 Task: Move the email from 'Soft Age' with the subject 'Request for information' to the 'Personal' folder.
Action: Mouse moved to (85, 299)
Screenshot: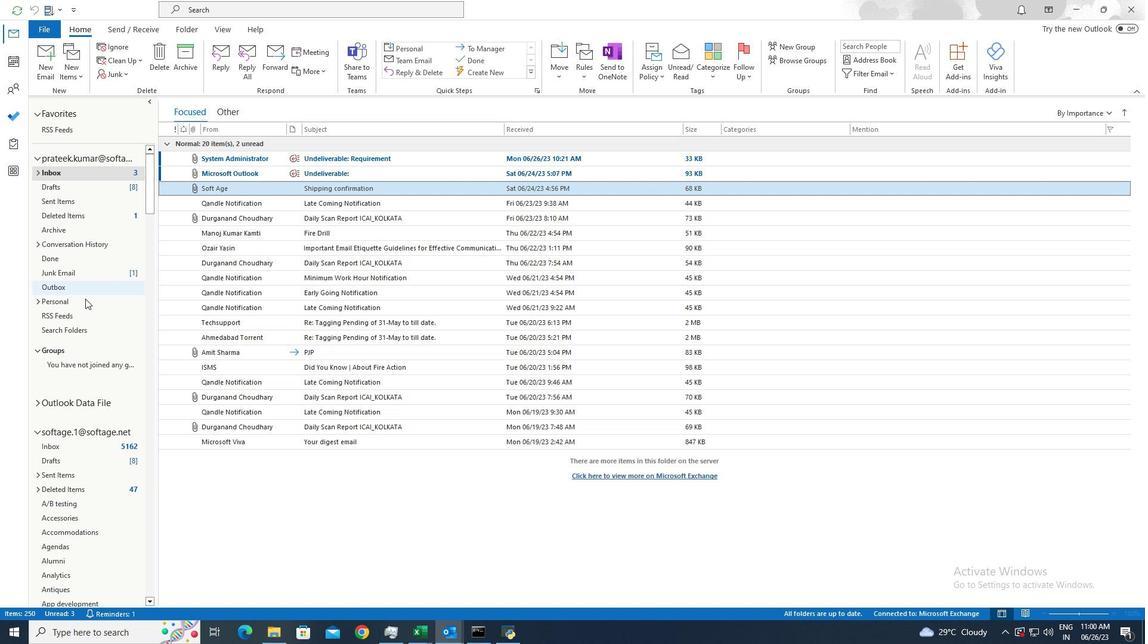
Action: Mouse pressed left at (85, 299)
Screenshot: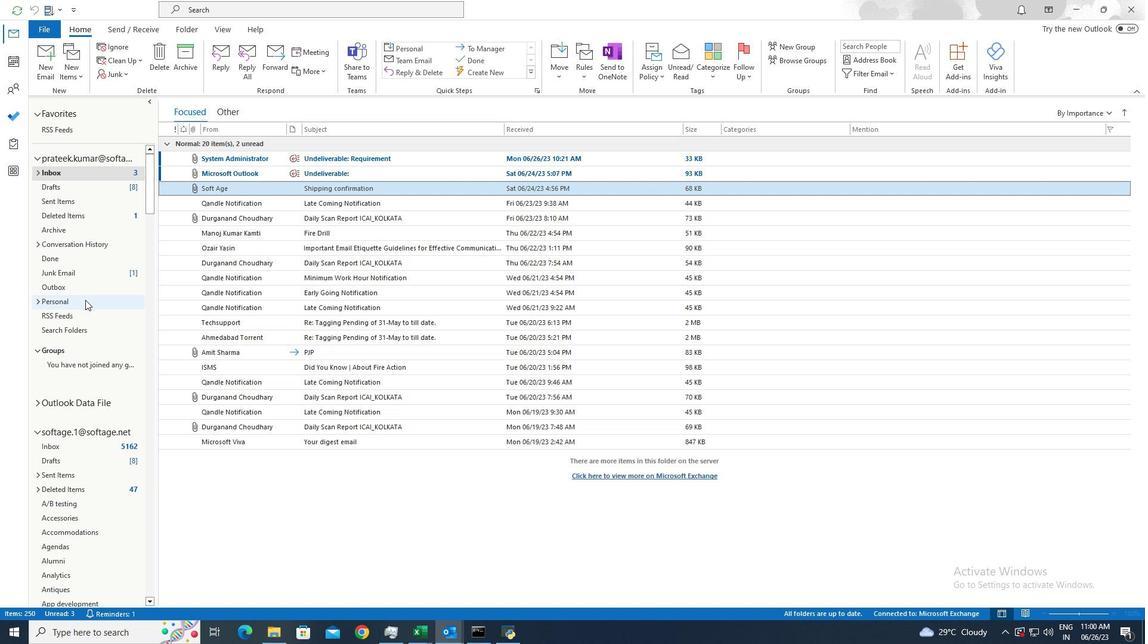
Action: Mouse moved to (295, 156)
Screenshot: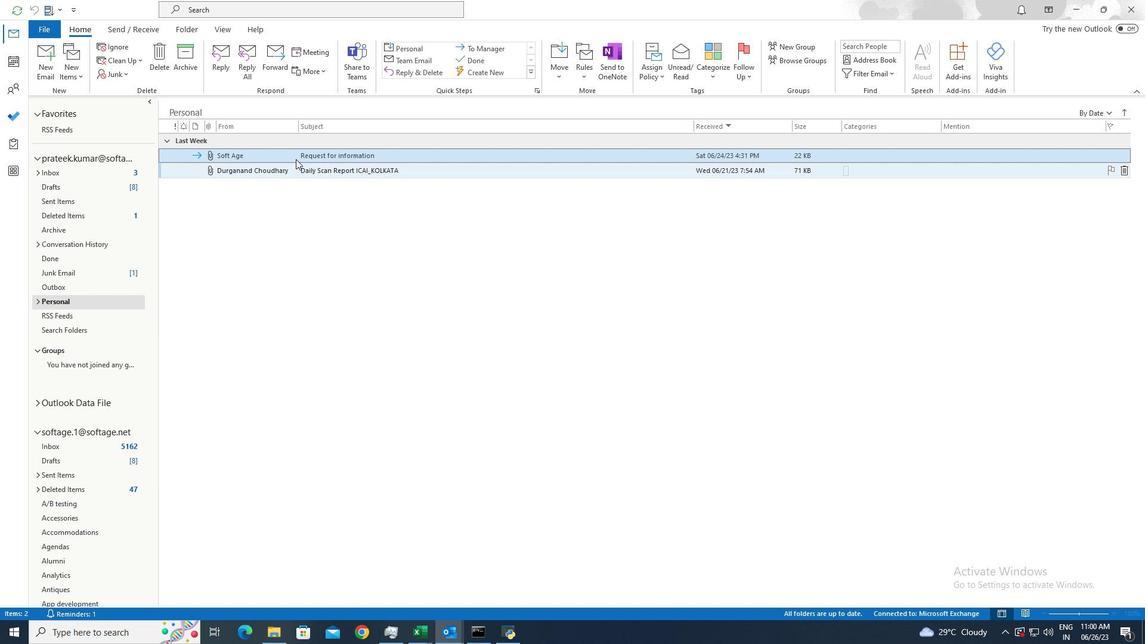 
Action: Mouse pressed left at (295, 156)
Screenshot: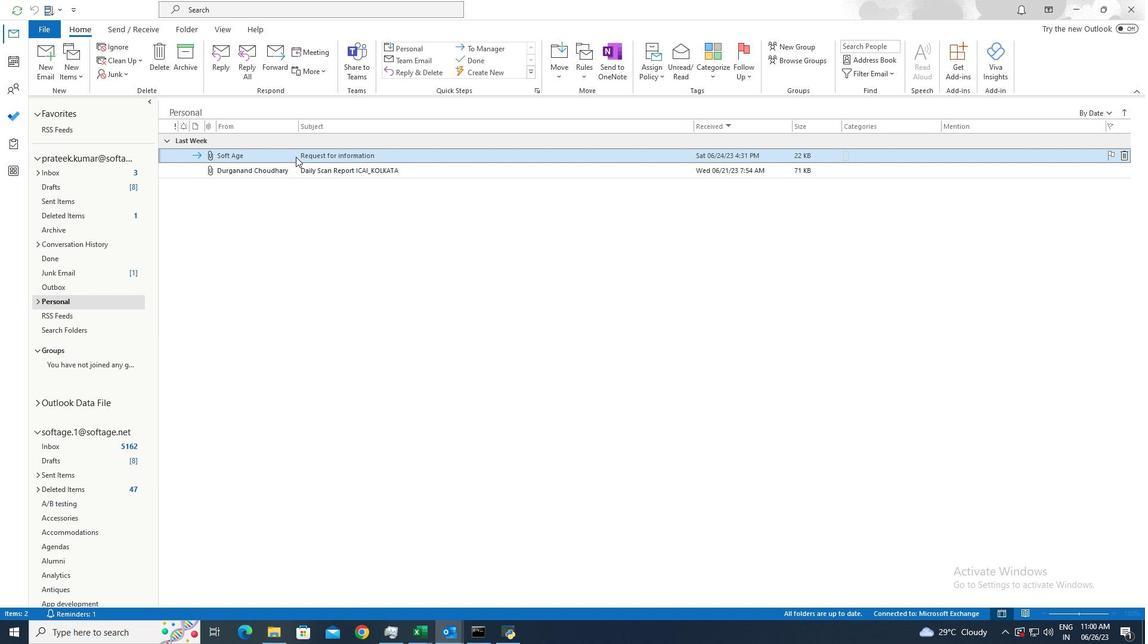 
Action: Mouse moved to (557, 75)
Screenshot: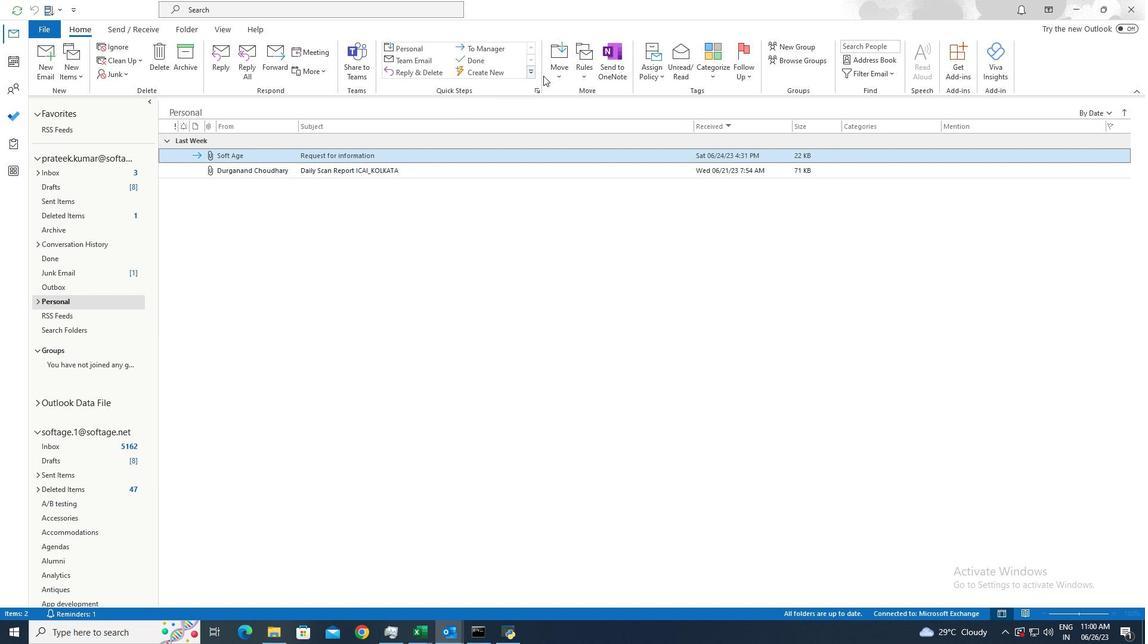 
Action: Mouse pressed left at (557, 75)
Screenshot: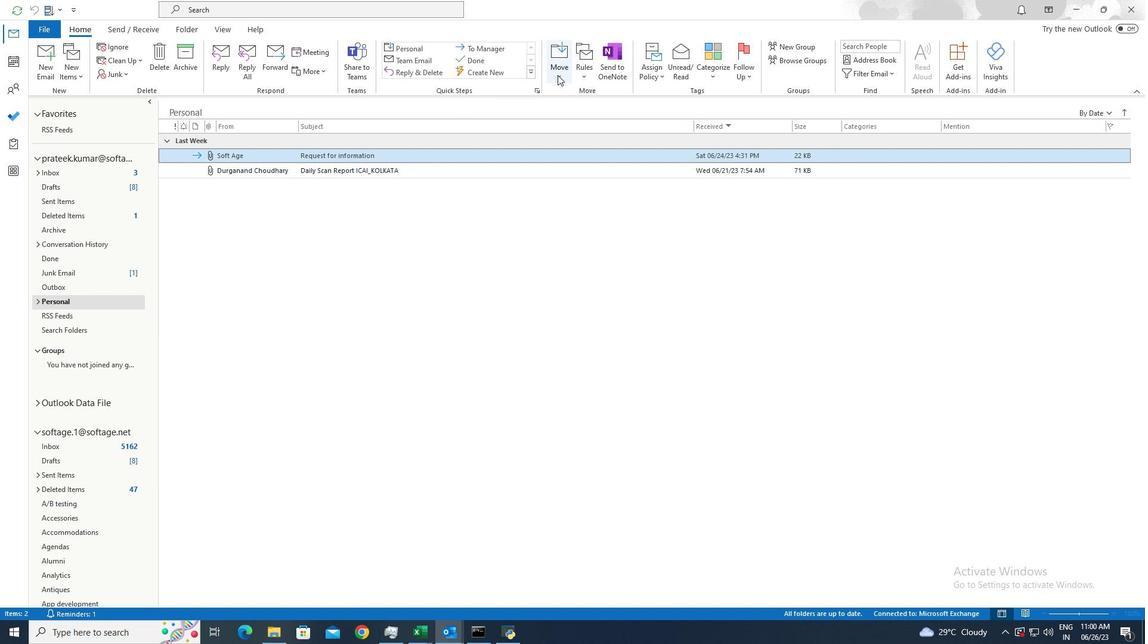 
Action: Mouse moved to (580, 226)
Screenshot: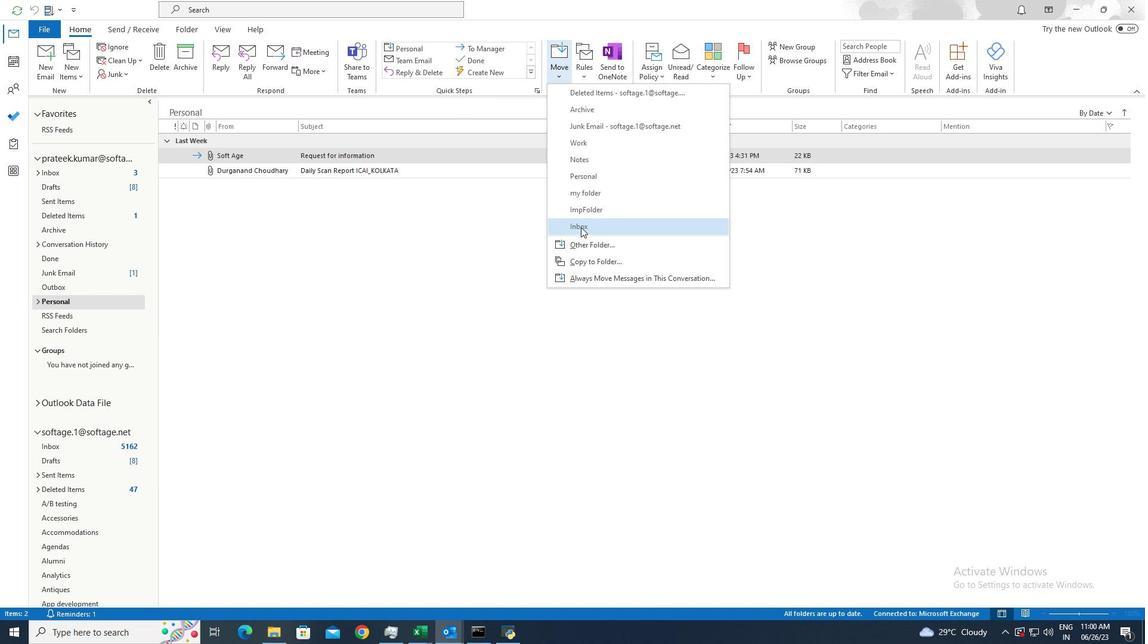 
Action: Mouse pressed left at (580, 226)
Screenshot: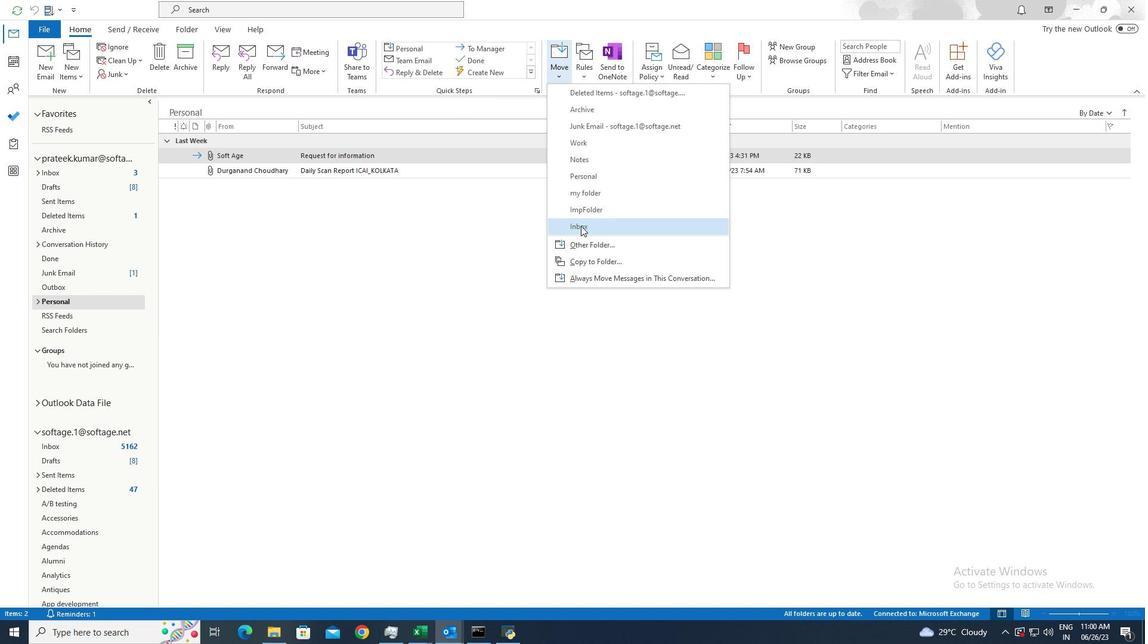 
